Task: In the  document Cartypes.html Select the text and change paragraph spacing to  'Double' Change page orientation to  'Landscape' Add Page color Dark Red
Action: Mouse moved to (243, 161)
Screenshot: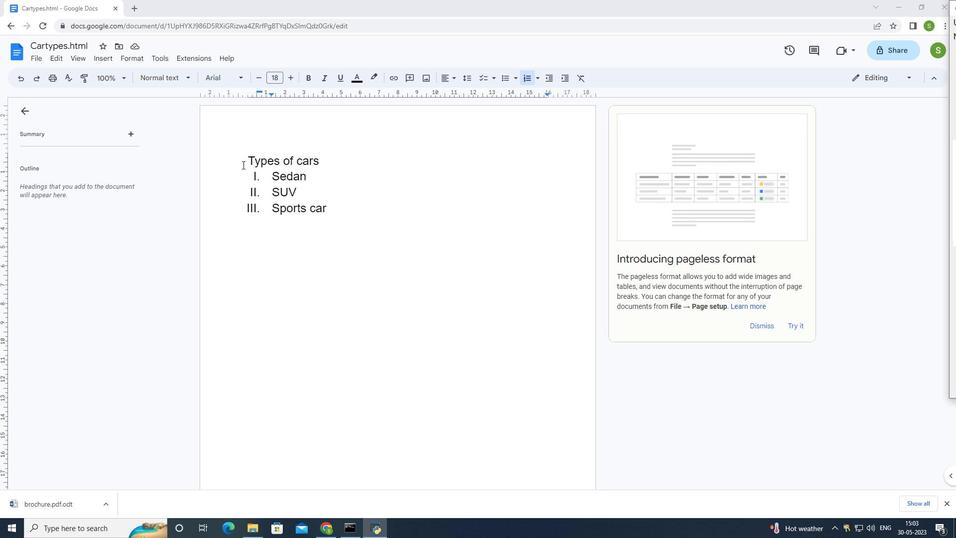 
Action: Mouse pressed left at (243, 161)
Screenshot: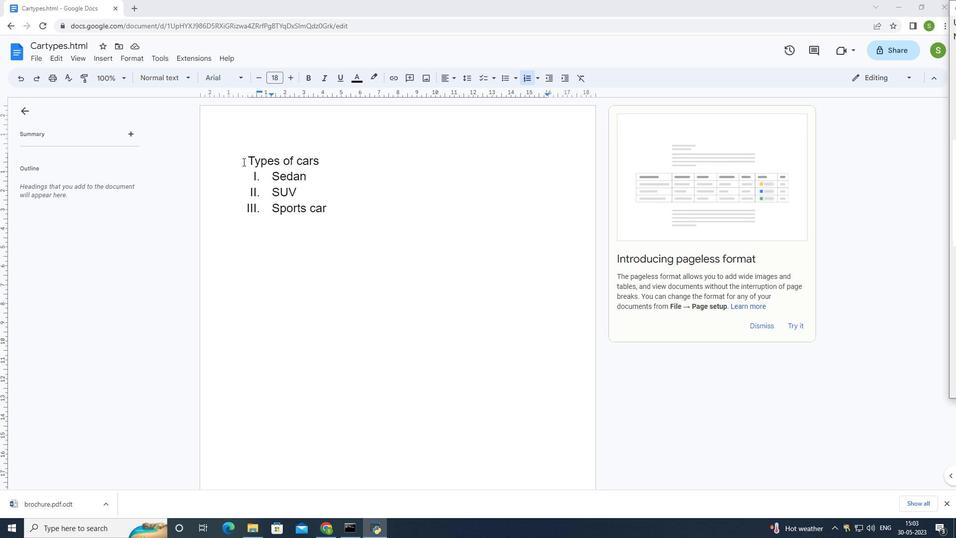 
Action: Mouse moved to (469, 78)
Screenshot: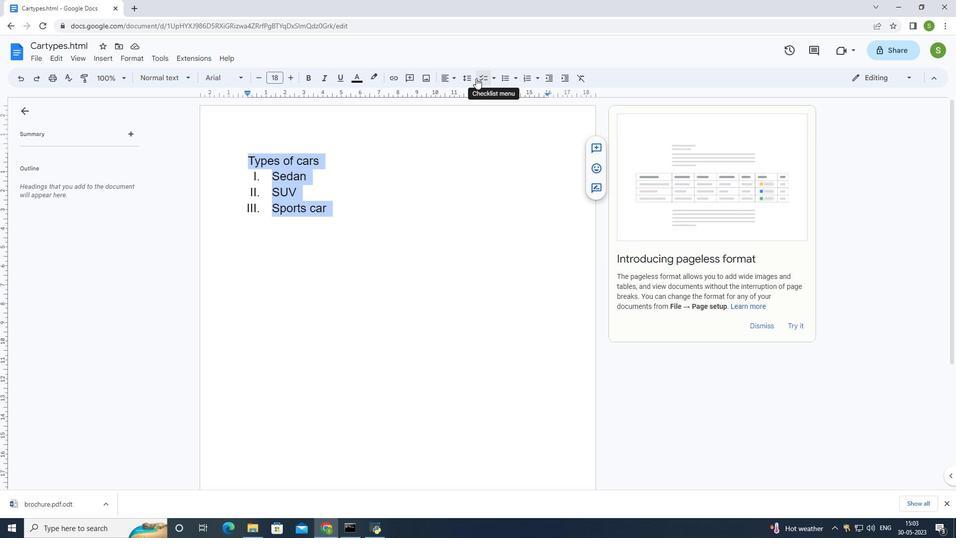 
Action: Mouse pressed left at (469, 78)
Screenshot: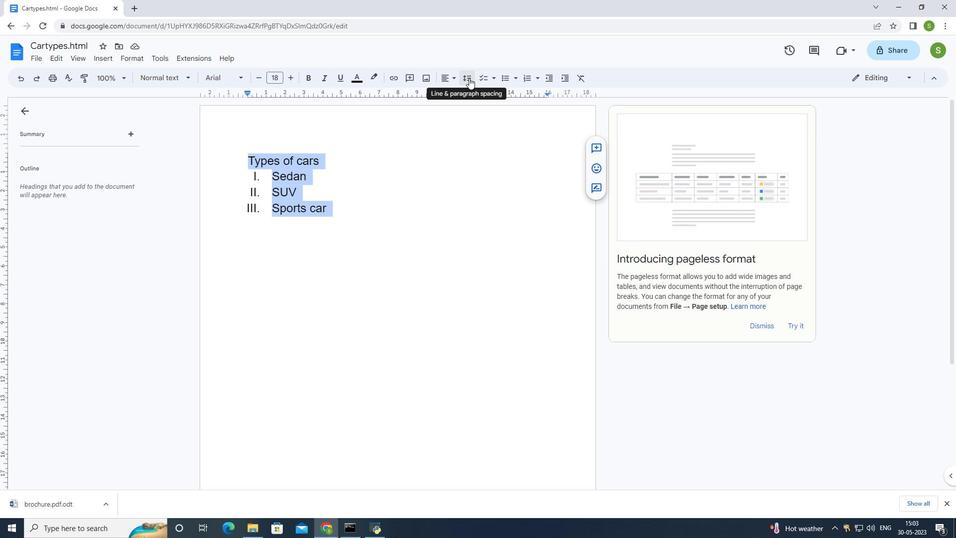 
Action: Mouse moved to (476, 142)
Screenshot: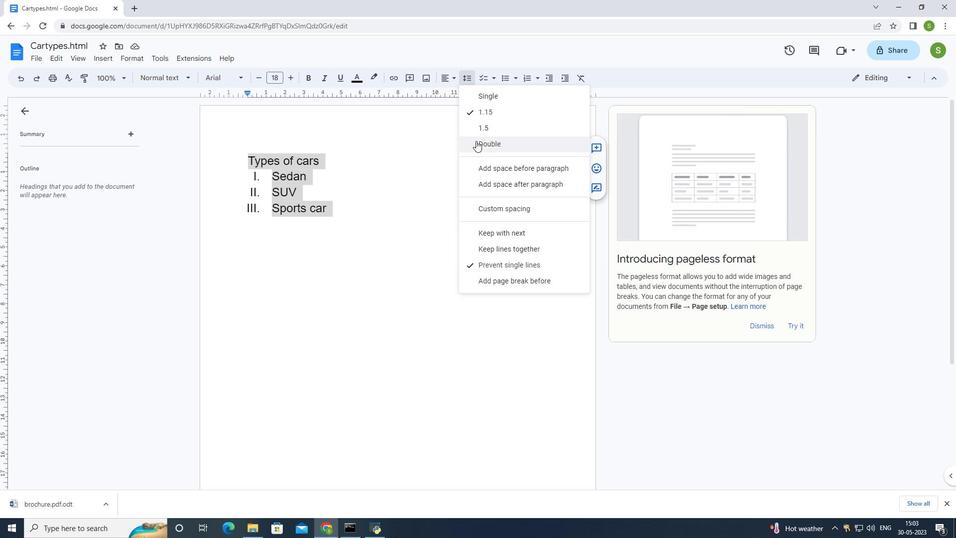 
Action: Mouse pressed left at (476, 142)
Screenshot: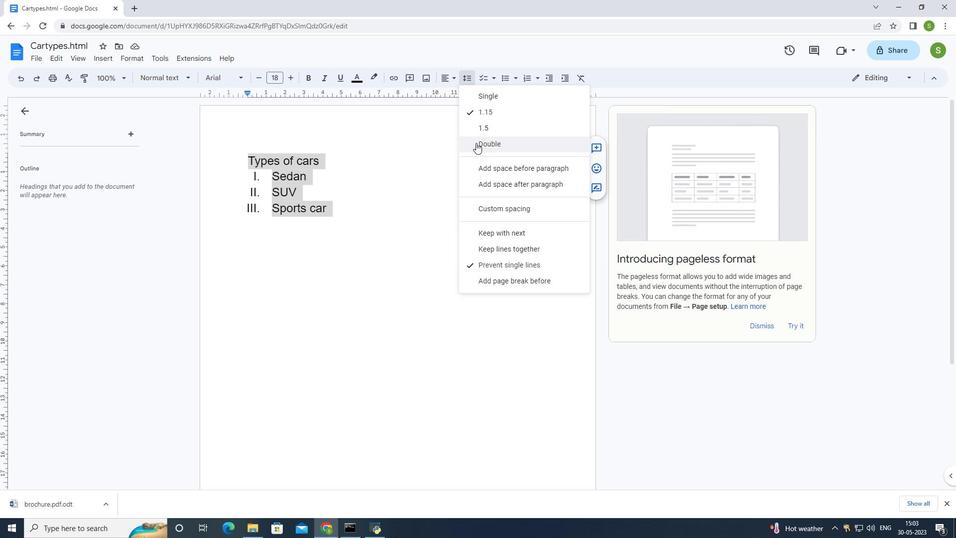 
Action: Mouse moved to (34, 60)
Screenshot: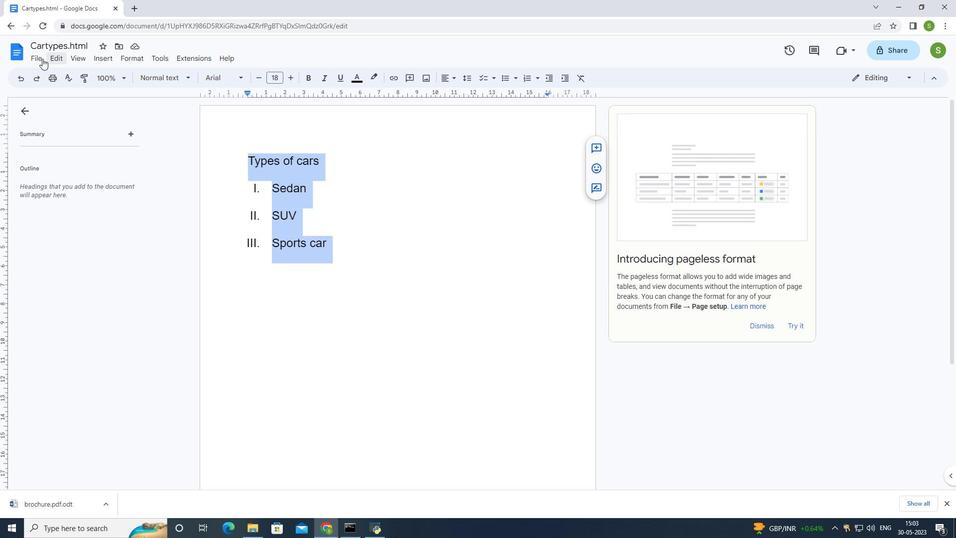 
Action: Mouse pressed left at (34, 60)
Screenshot: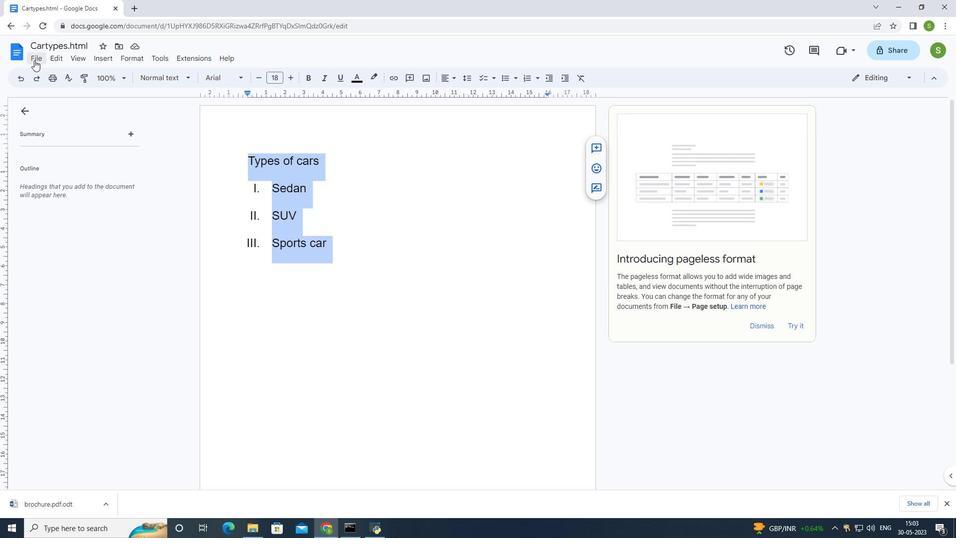 
Action: Mouse moved to (58, 58)
Screenshot: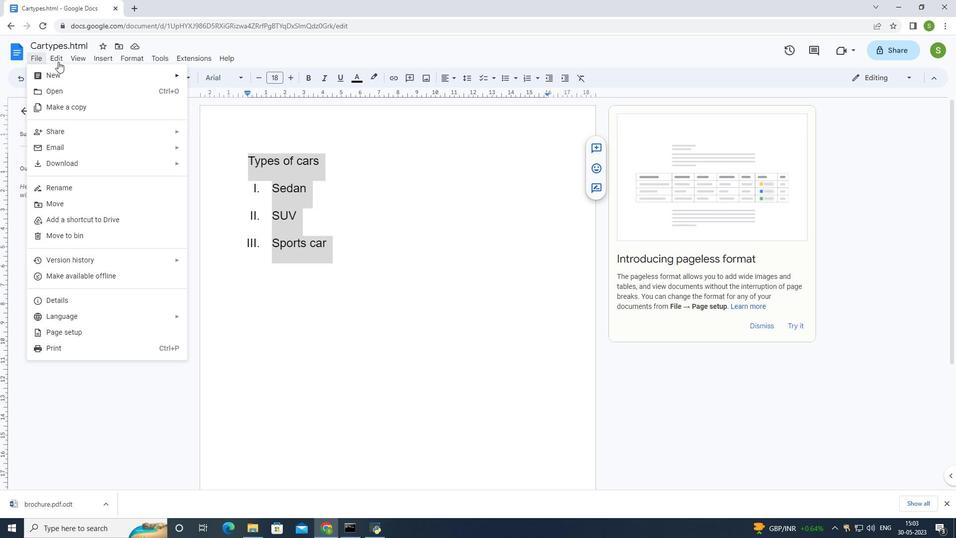 
Action: Mouse pressed left at (58, 58)
Screenshot: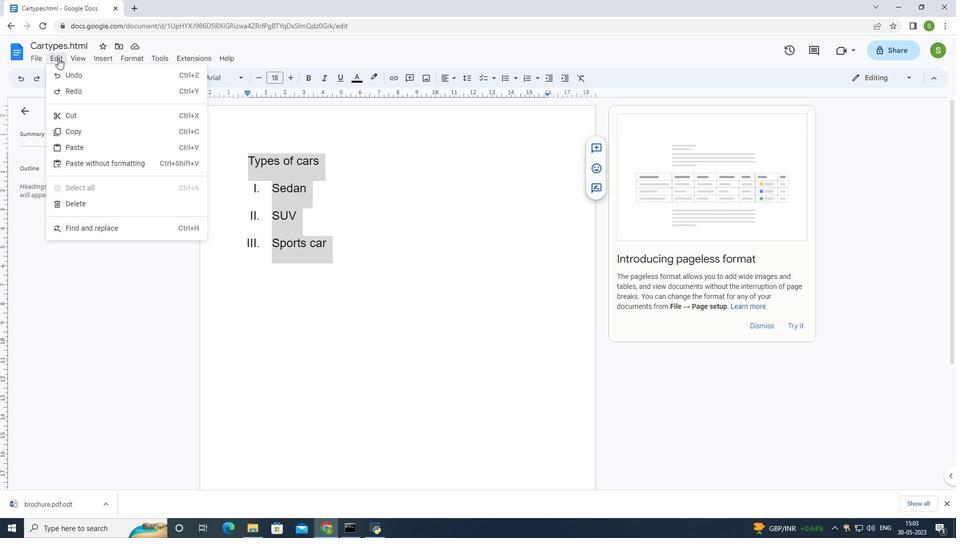 
Action: Mouse moved to (74, 58)
Screenshot: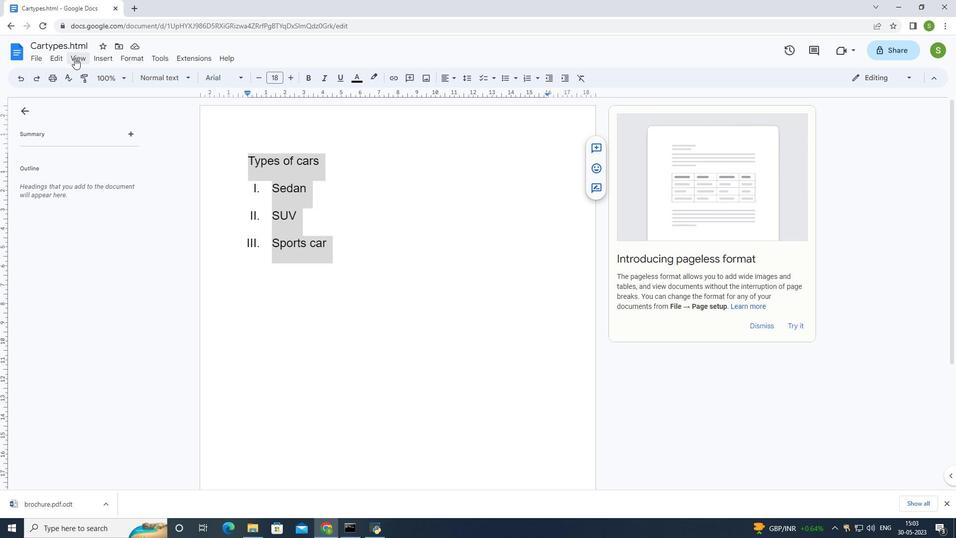 
Action: Mouse pressed left at (74, 58)
Screenshot: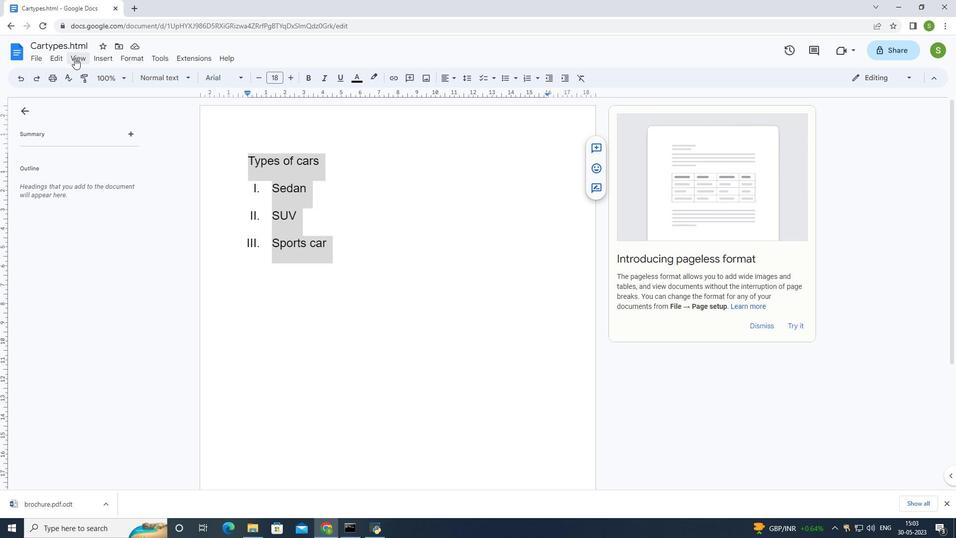 
Action: Mouse moved to (137, 60)
Screenshot: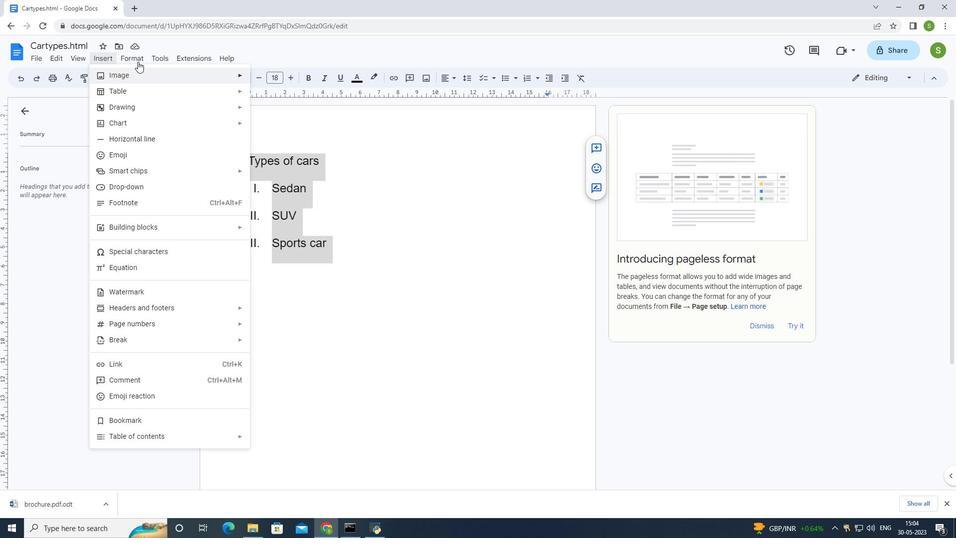 
Action: Mouse pressed left at (137, 60)
Screenshot: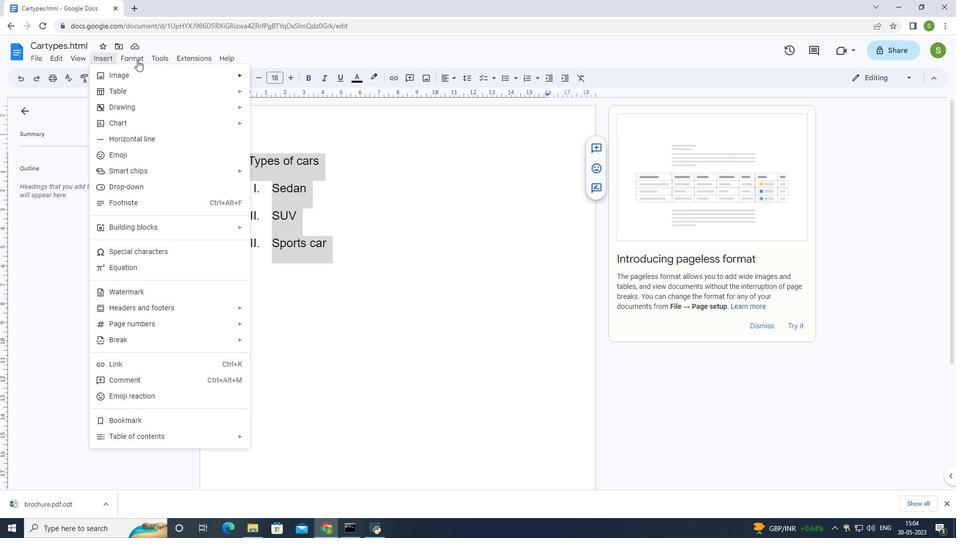 
Action: Mouse moved to (137, 59)
Screenshot: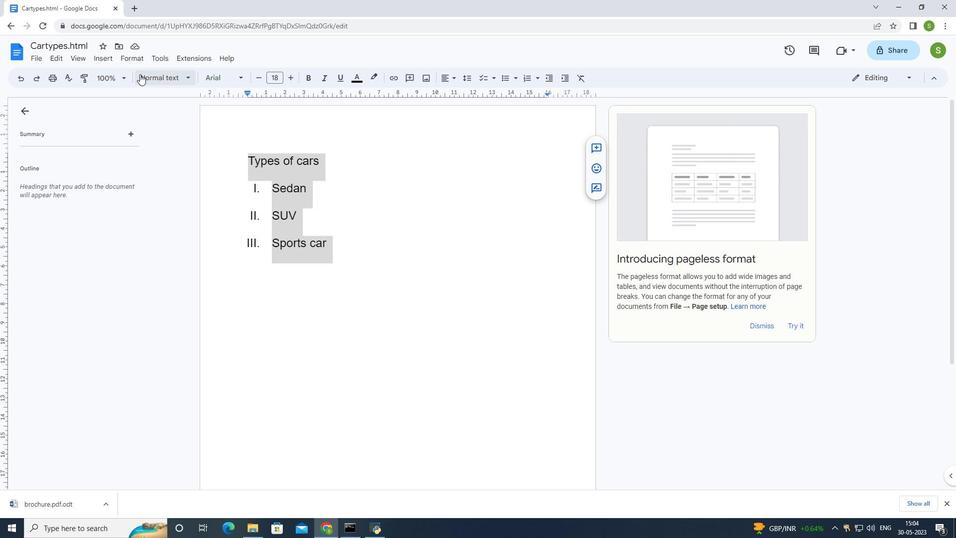 
Action: Mouse pressed left at (137, 59)
Screenshot: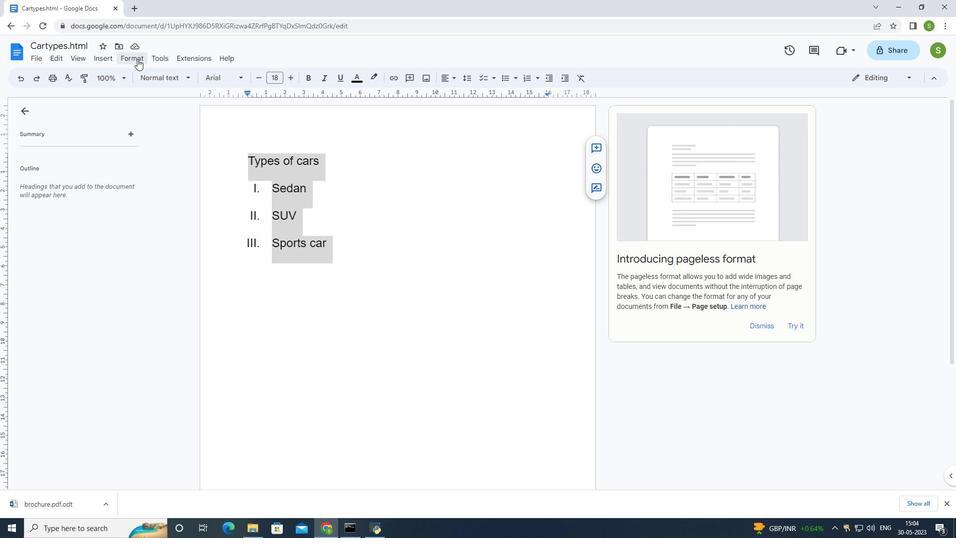 
Action: Mouse moved to (172, 209)
Screenshot: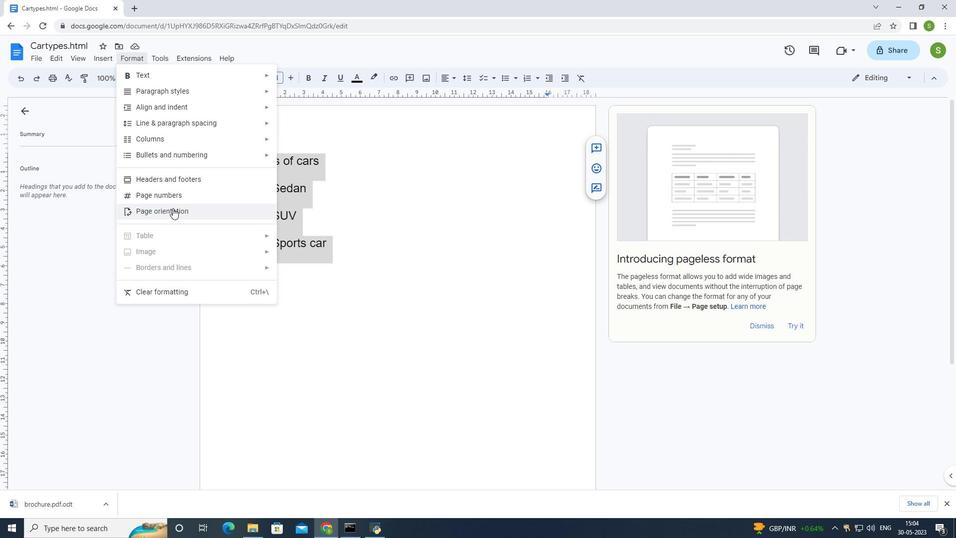 
Action: Mouse pressed left at (172, 209)
Screenshot: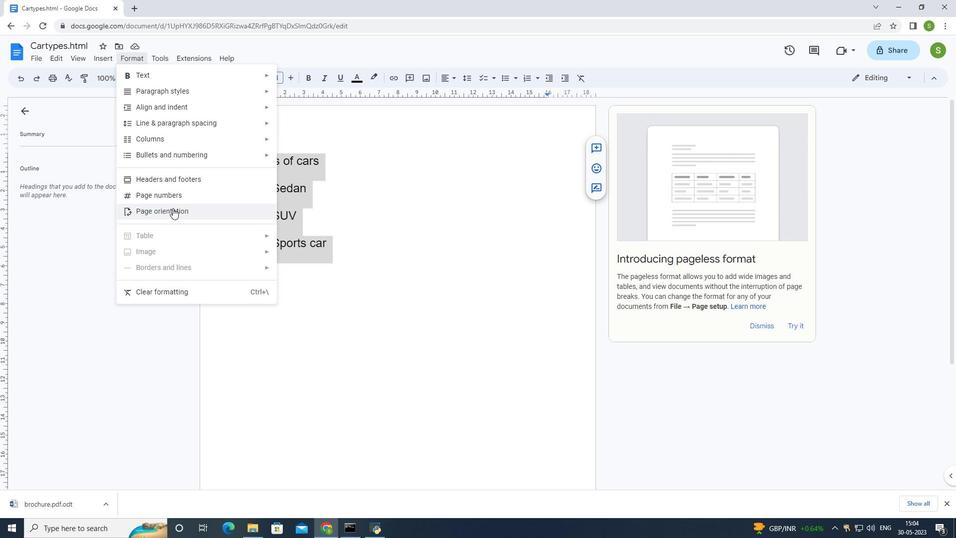 
Action: Mouse moved to (446, 282)
Screenshot: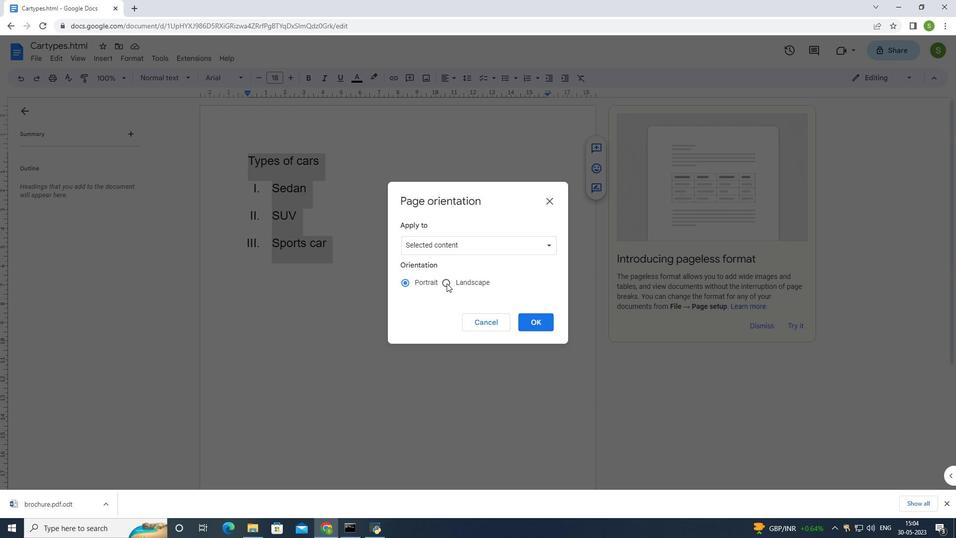 
Action: Mouse pressed left at (446, 282)
Screenshot: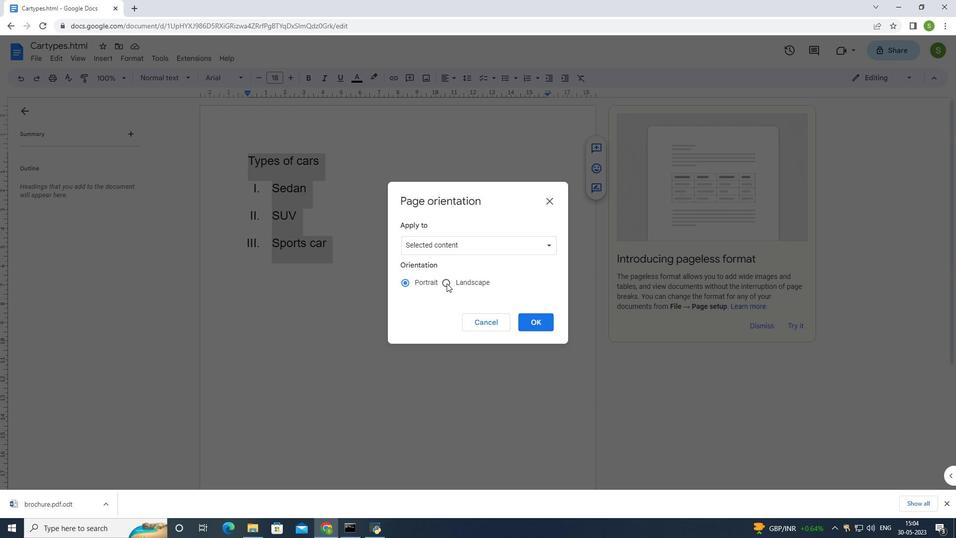 
Action: Mouse moved to (533, 324)
Screenshot: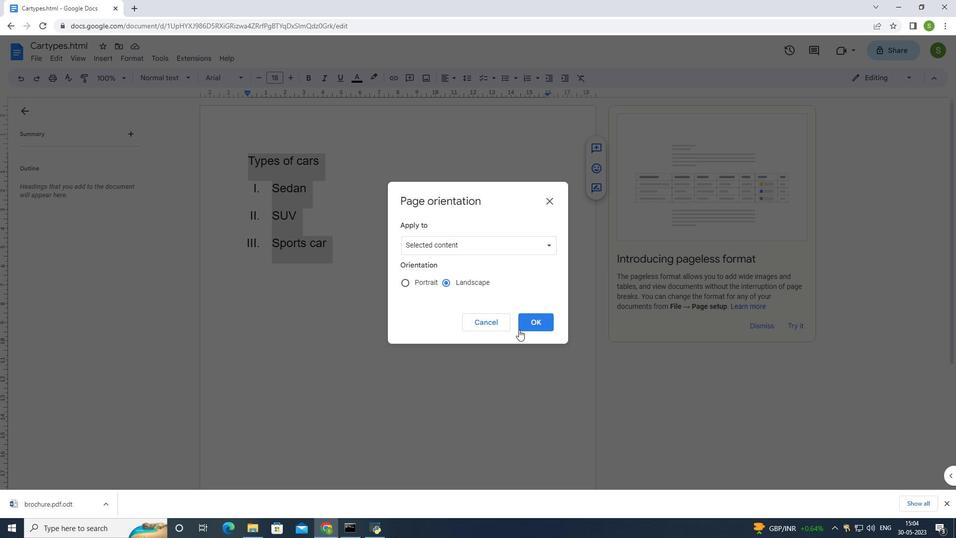 
Action: Mouse pressed left at (533, 324)
Screenshot: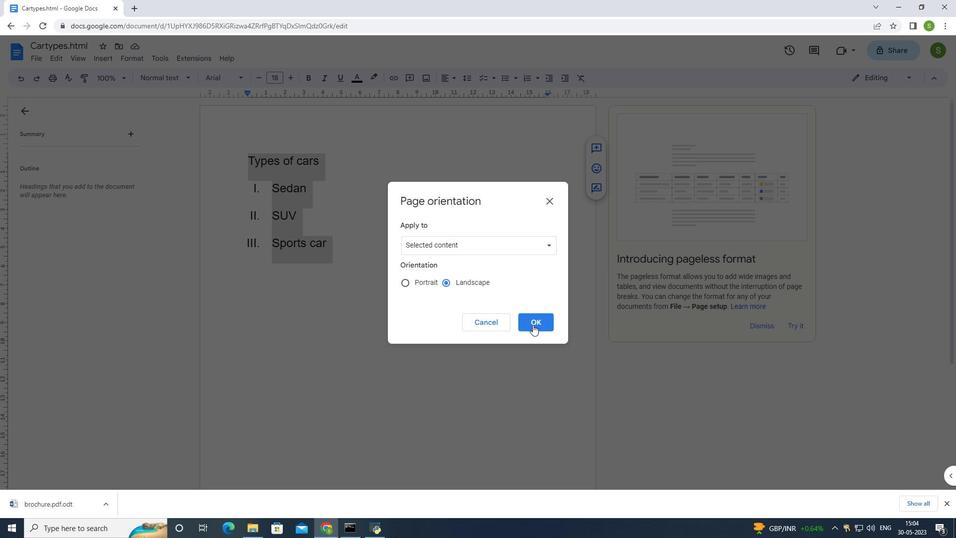 
Action: Mouse moved to (156, 59)
Screenshot: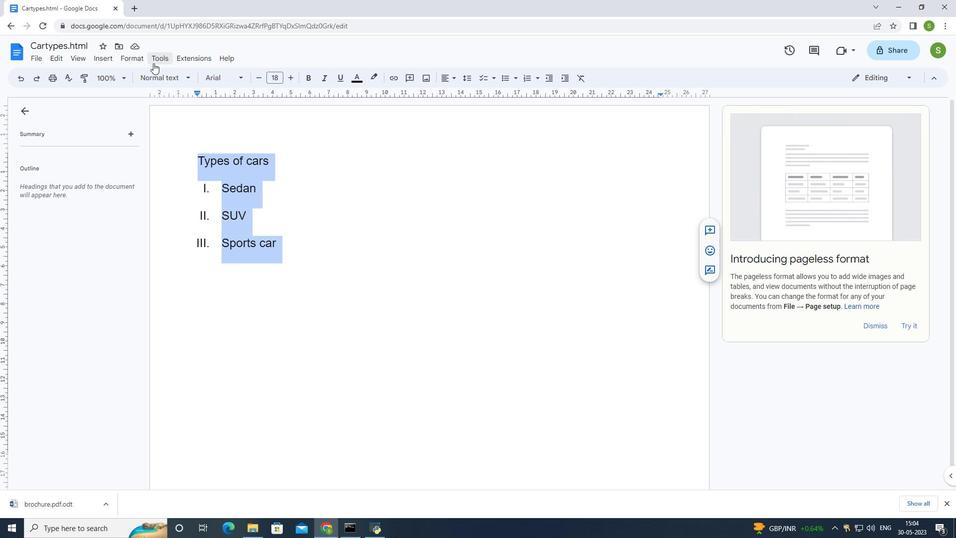 
Action: Mouse pressed left at (156, 59)
Screenshot: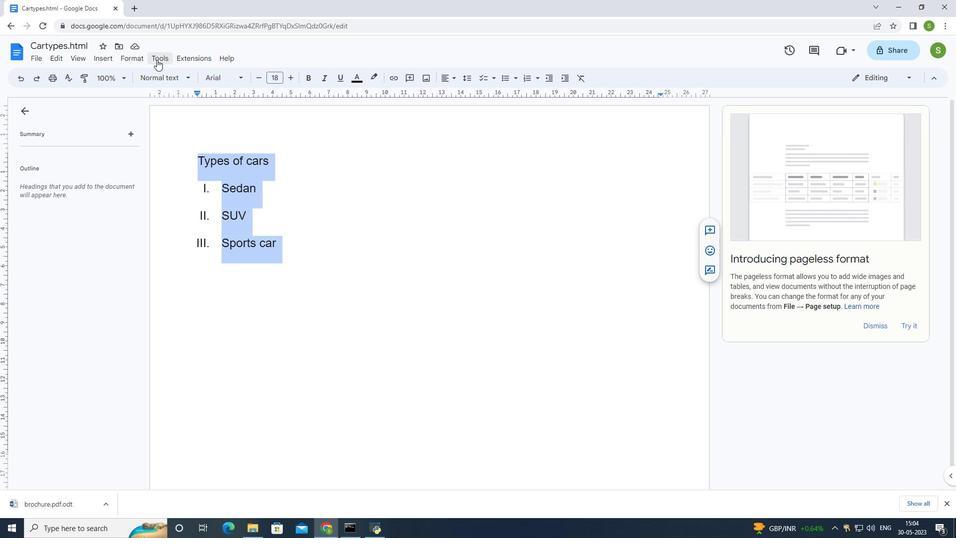 
Action: Mouse moved to (197, 57)
Screenshot: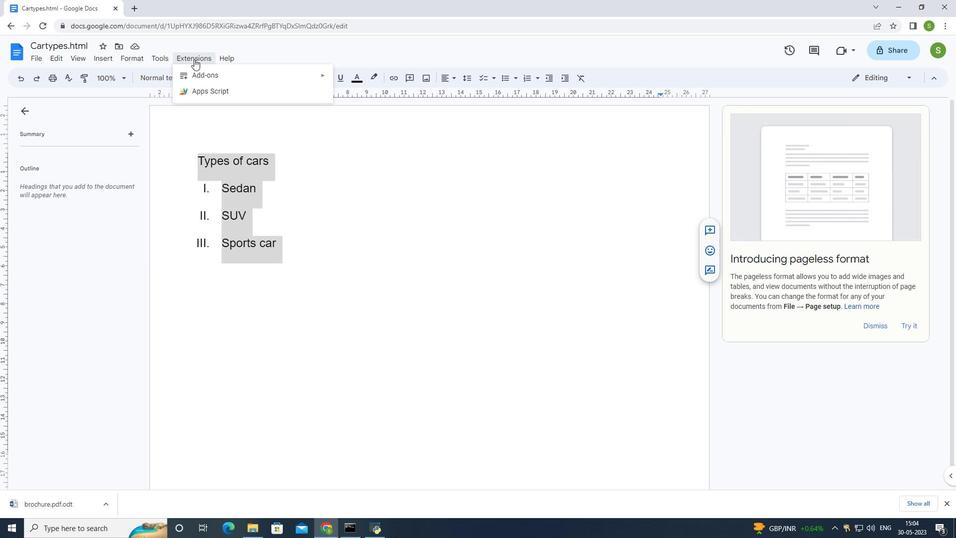 
Action: Mouse pressed left at (197, 57)
Screenshot: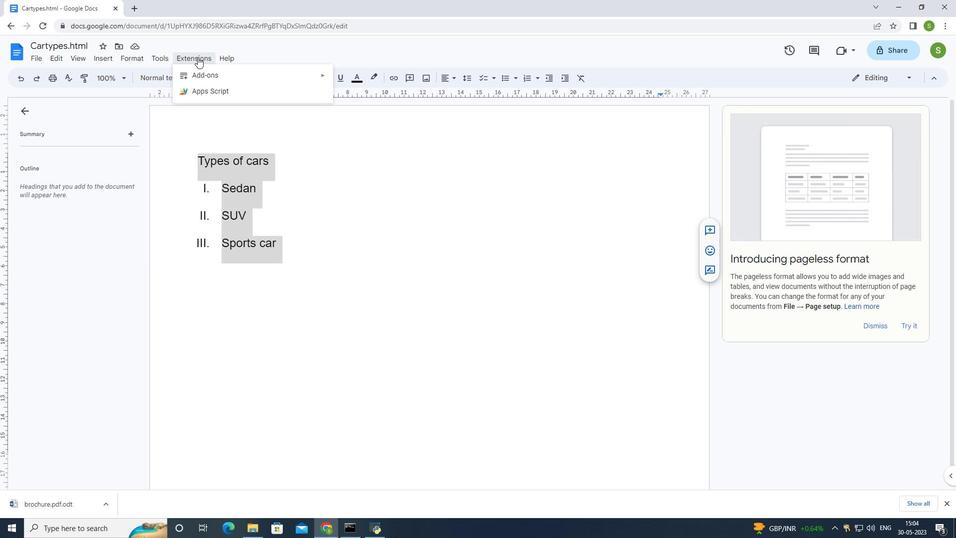 
Action: Mouse moved to (43, 55)
Screenshot: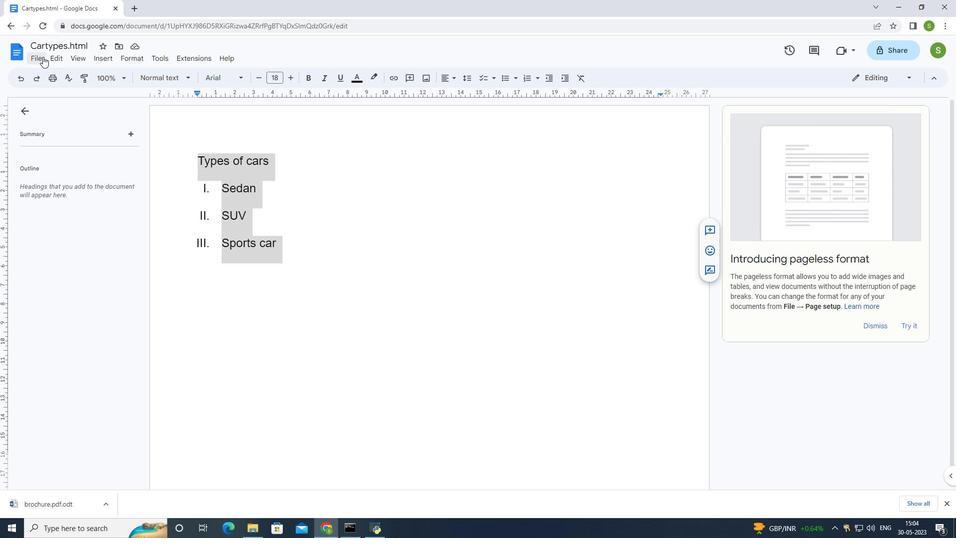 
Action: Mouse pressed left at (43, 55)
Screenshot: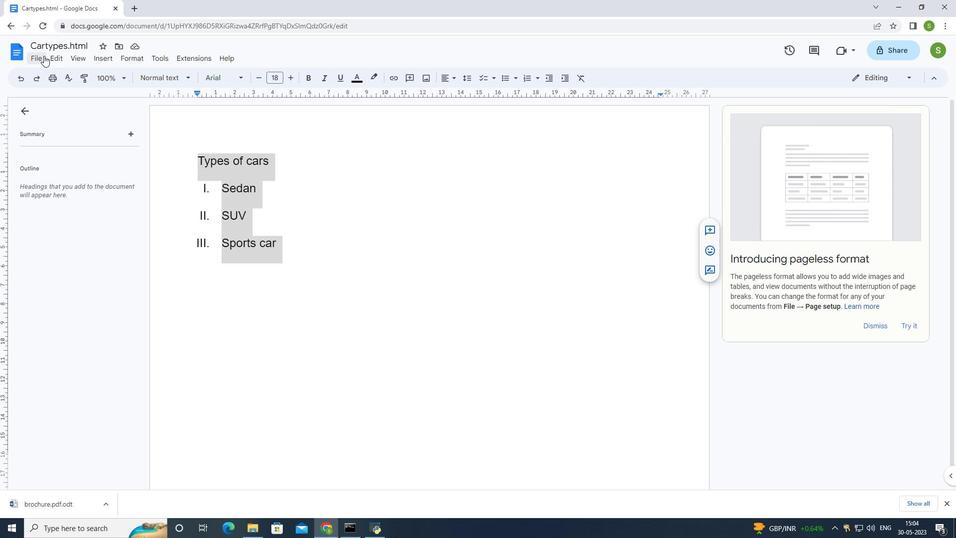 
Action: Mouse moved to (59, 60)
Screenshot: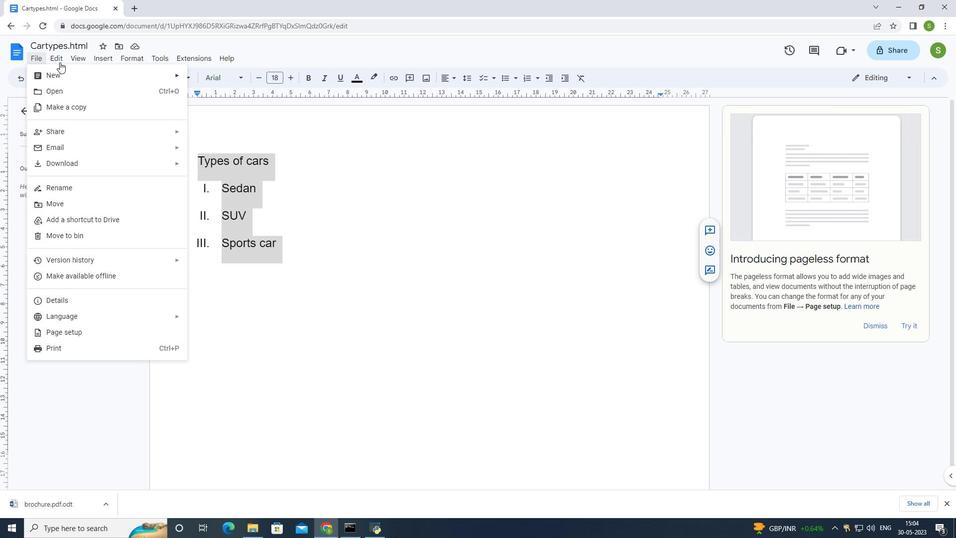 
Action: Mouse pressed left at (59, 60)
Screenshot: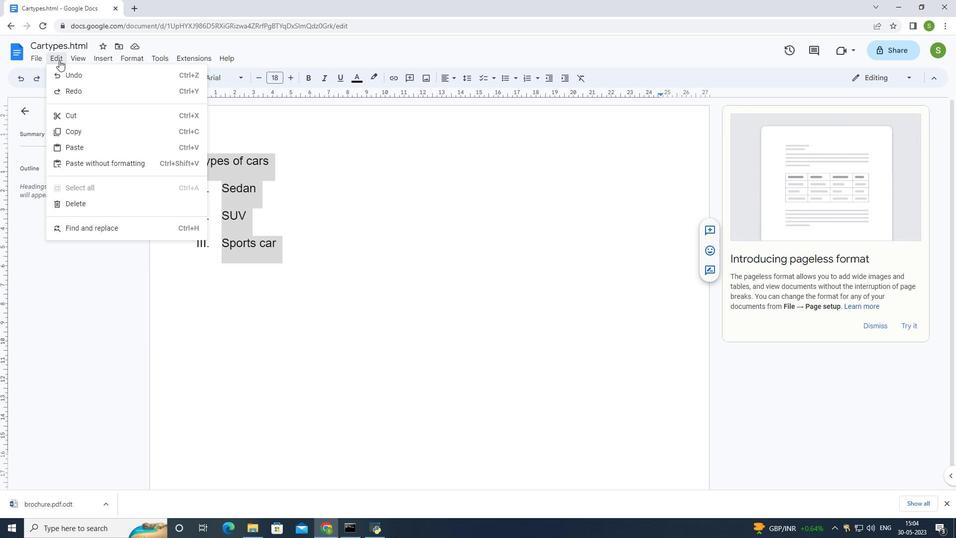 
Action: Mouse moved to (61, 58)
Screenshot: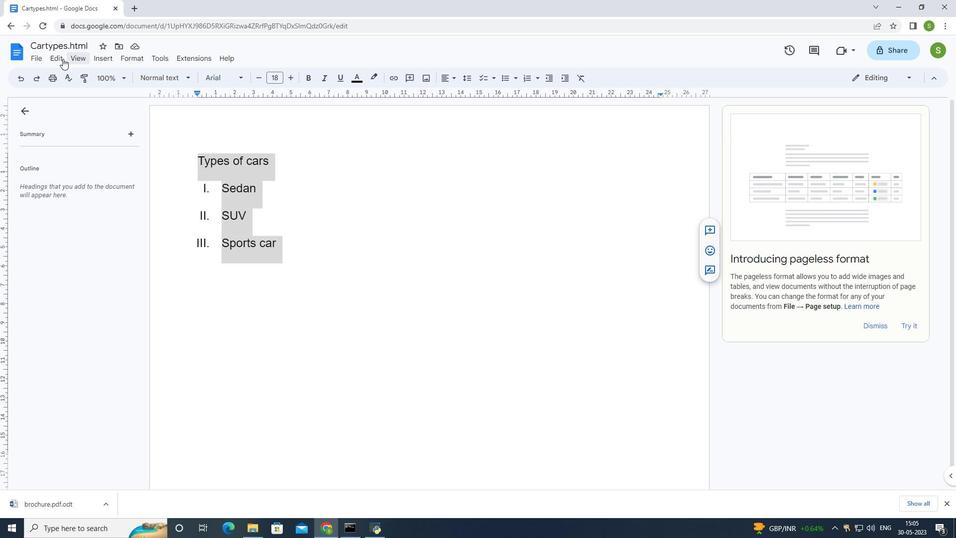 
Action: Mouse pressed left at (61, 58)
Screenshot: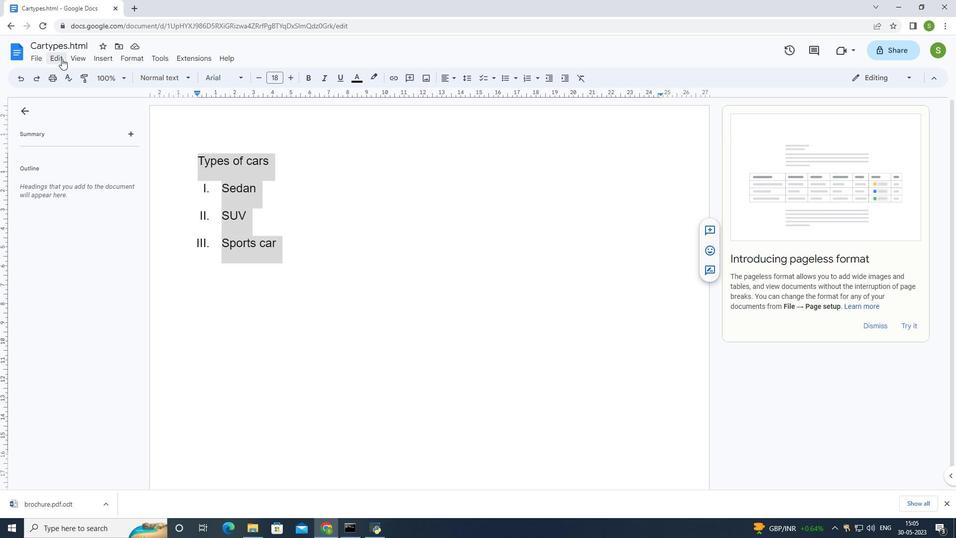 
Action: Mouse moved to (83, 56)
Screenshot: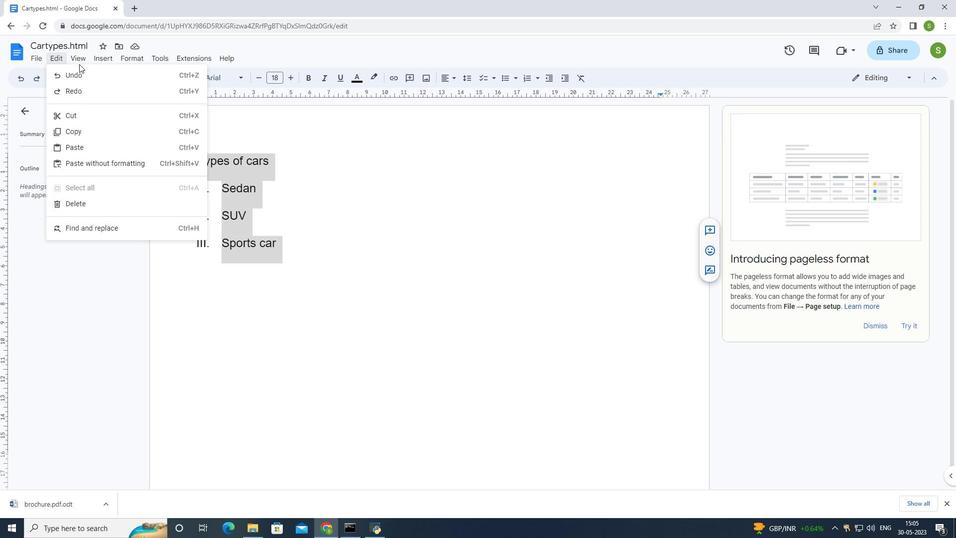 
Action: Mouse pressed left at (83, 56)
Screenshot: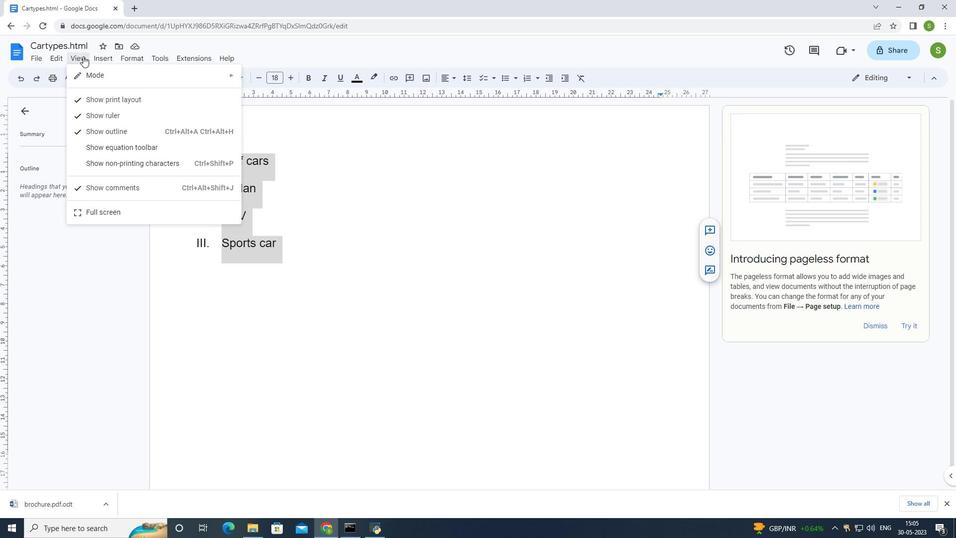 
Action: Mouse moved to (83, 59)
Screenshot: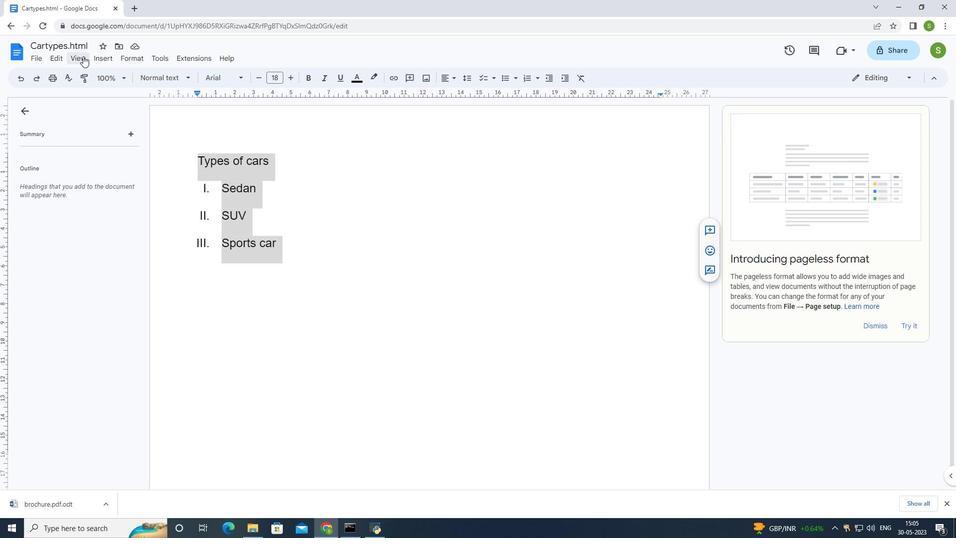 
Action: Mouse pressed left at (83, 59)
Screenshot: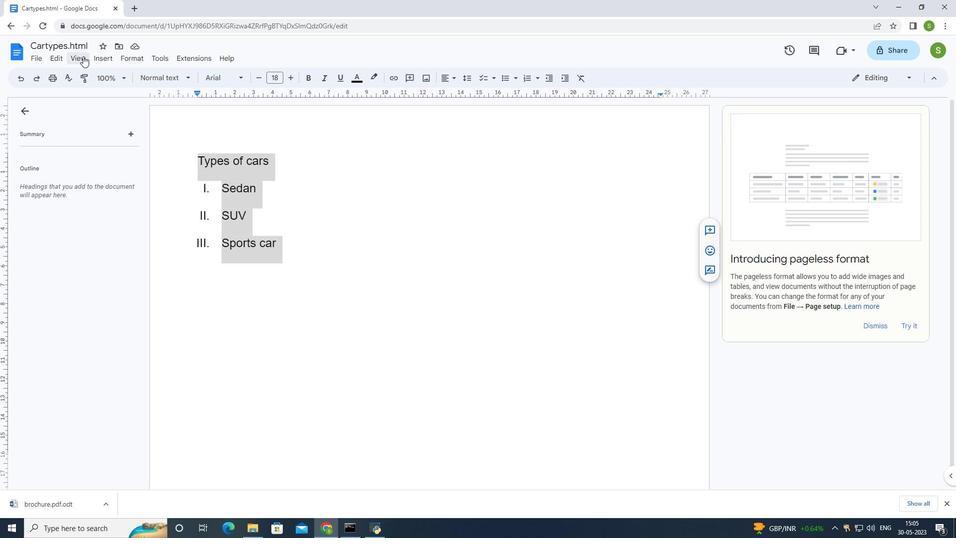 
Action: Mouse moved to (106, 61)
Screenshot: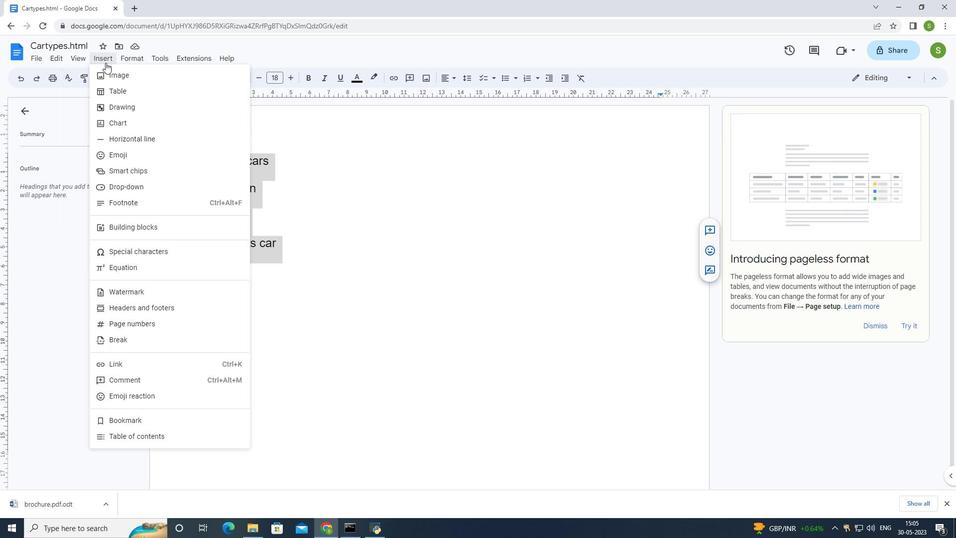 
Action: Mouse pressed left at (106, 61)
Screenshot: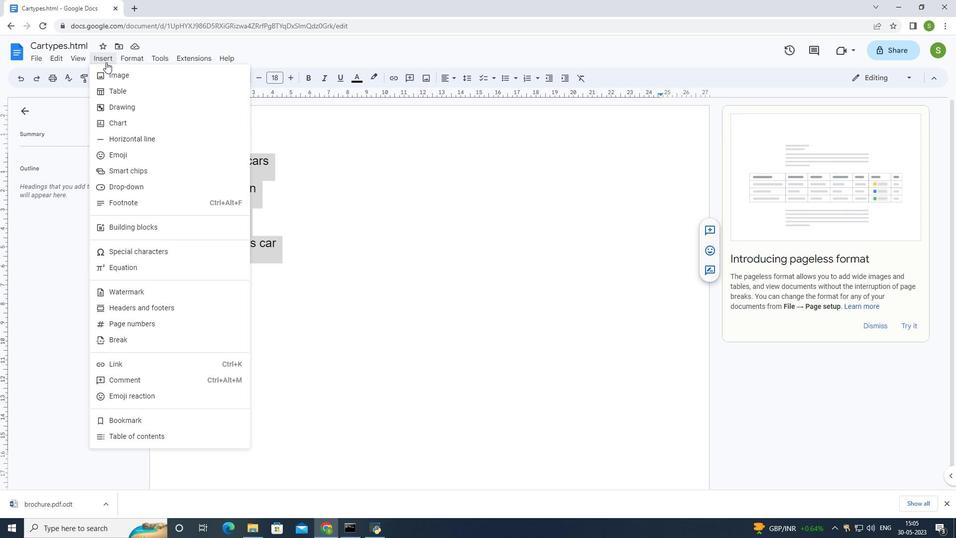 
Action: Mouse moved to (106, 60)
Screenshot: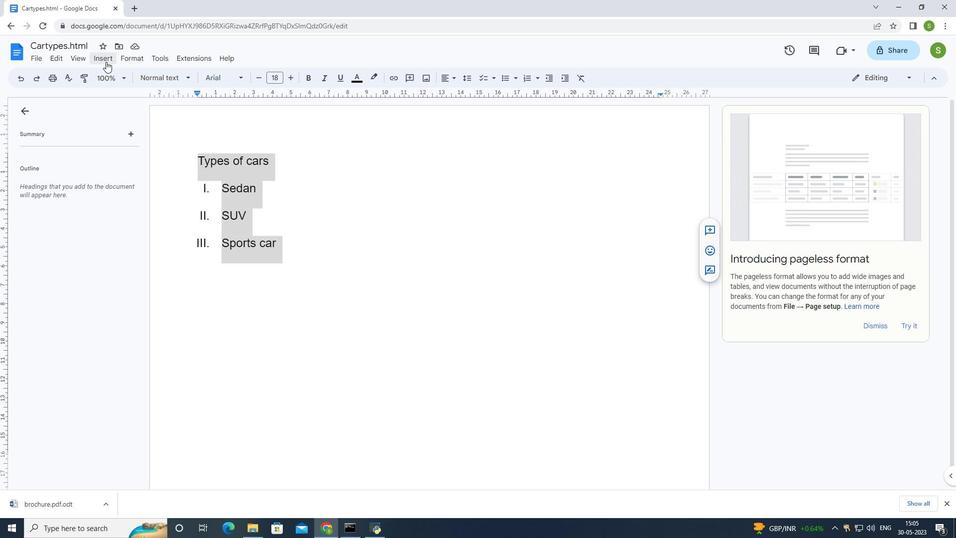 
Action: Mouse pressed left at (106, 60)
Screenshot: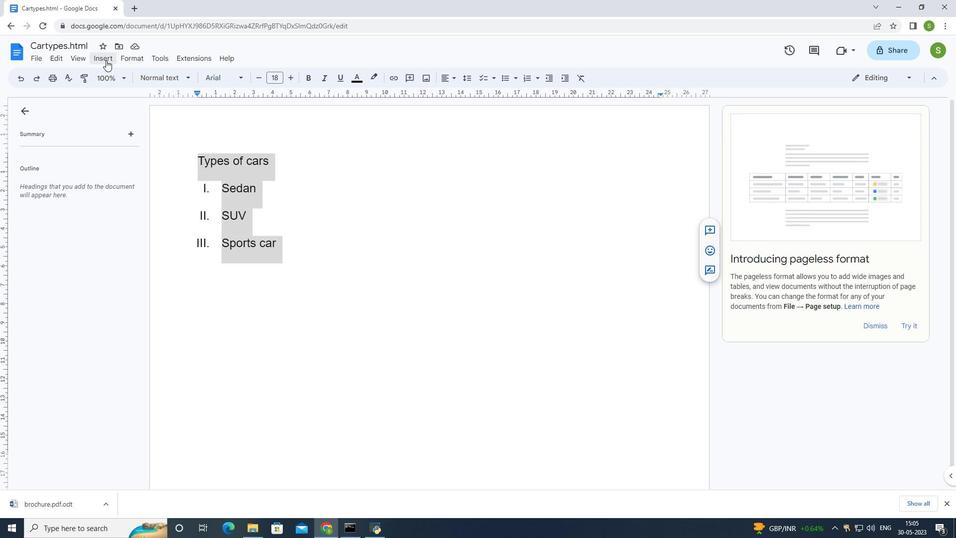 
Action: Mouse moved to (31, 60)
Screenshot: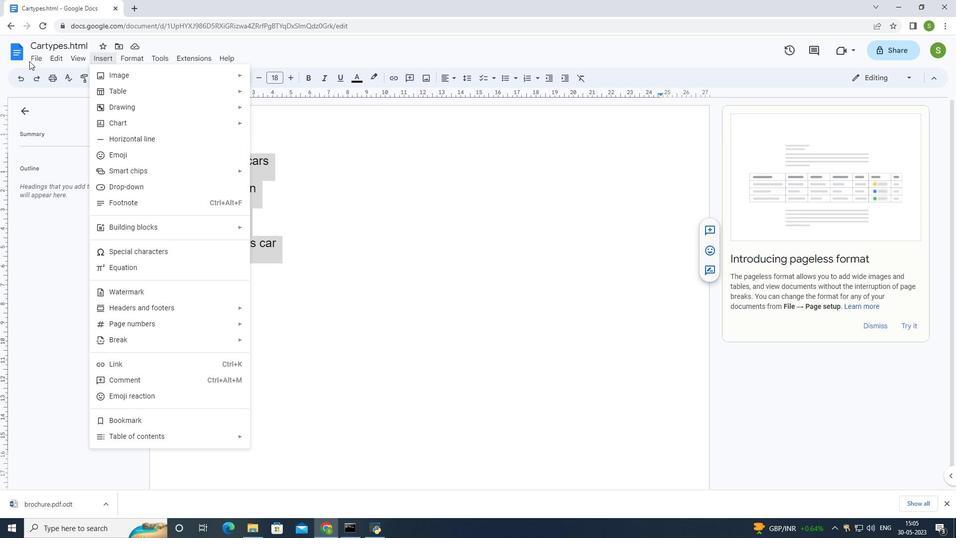 
Action: Mouse pressed left at (31, 60)
Screenshot: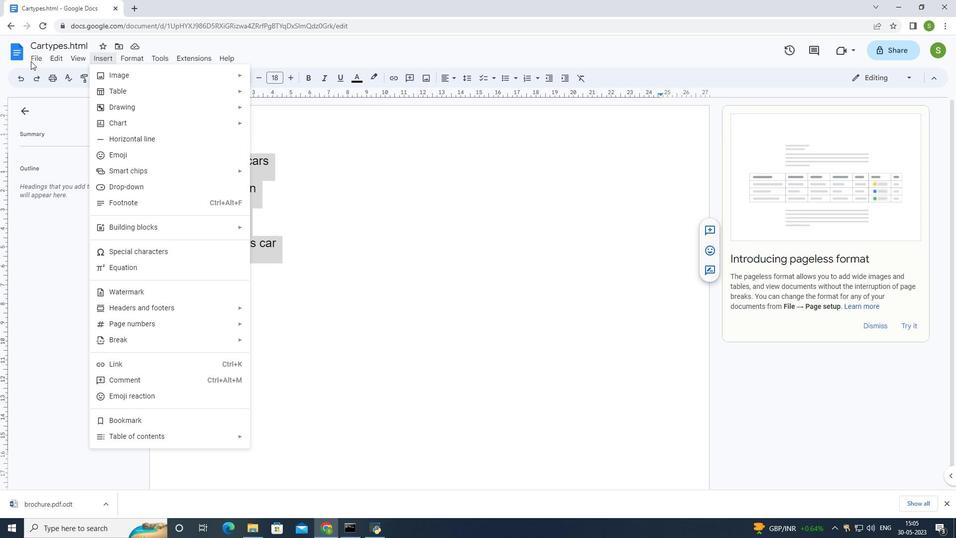 
Action: Mouse moved to (34, 59)
Screenshot: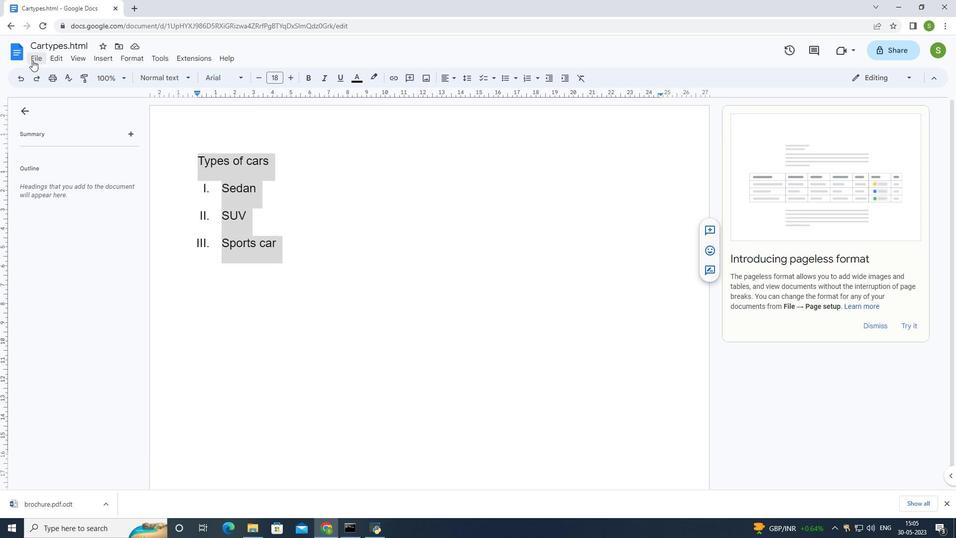 
Action: Mouse pressed left at (34, 59)
Screenshot: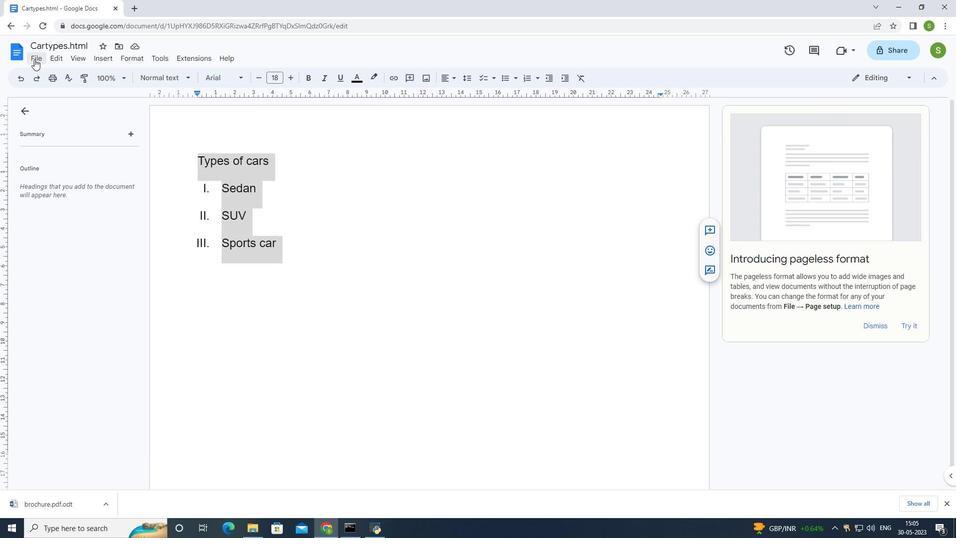 
Action: Mouse moved to (87, 331)
Screenshot: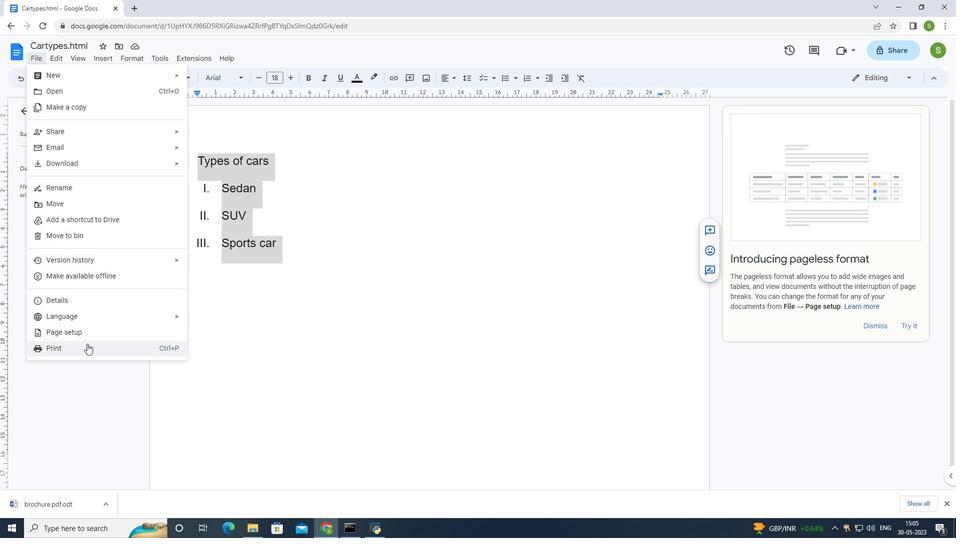 
Action: Mouse pressed left at (87, 331)
Screenshot: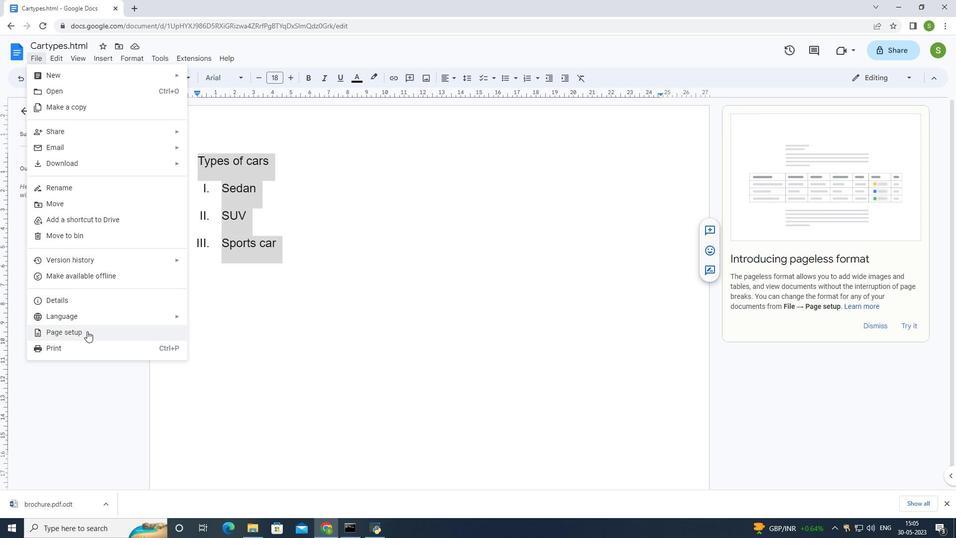 
Action: Mouse moved to (442, 211)
Screenshot: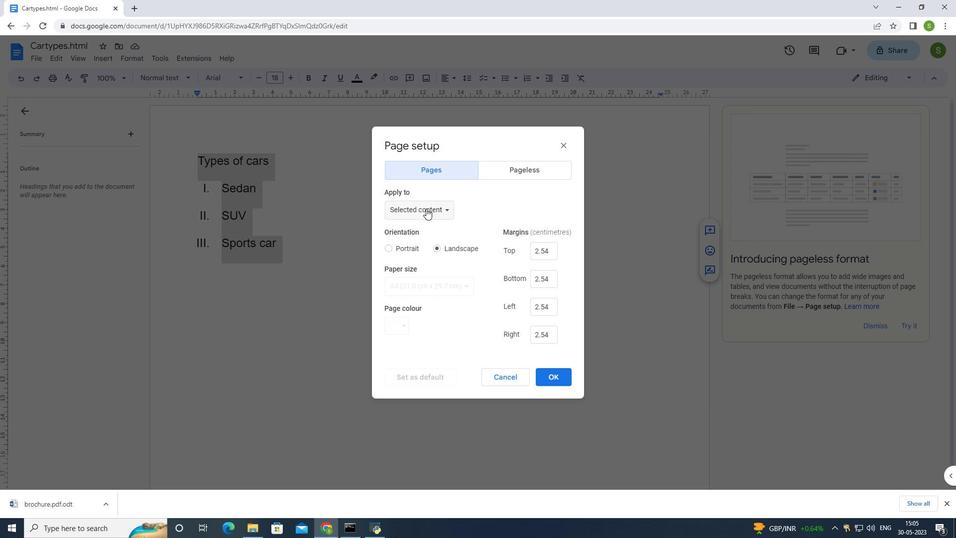
Action: Mouse pressed left at (442, 211)
Screenshot: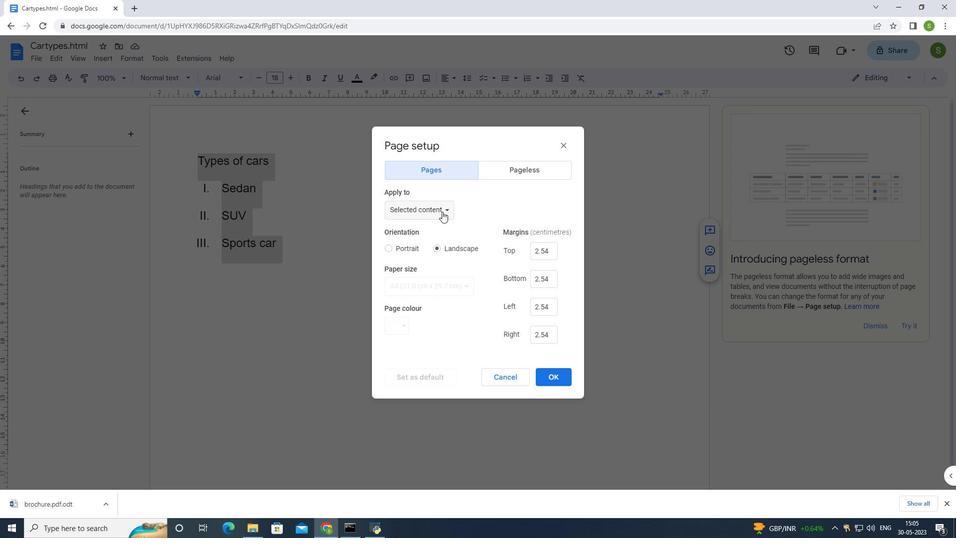 
Action: Mouse moved to (439, 193)
Screenshot: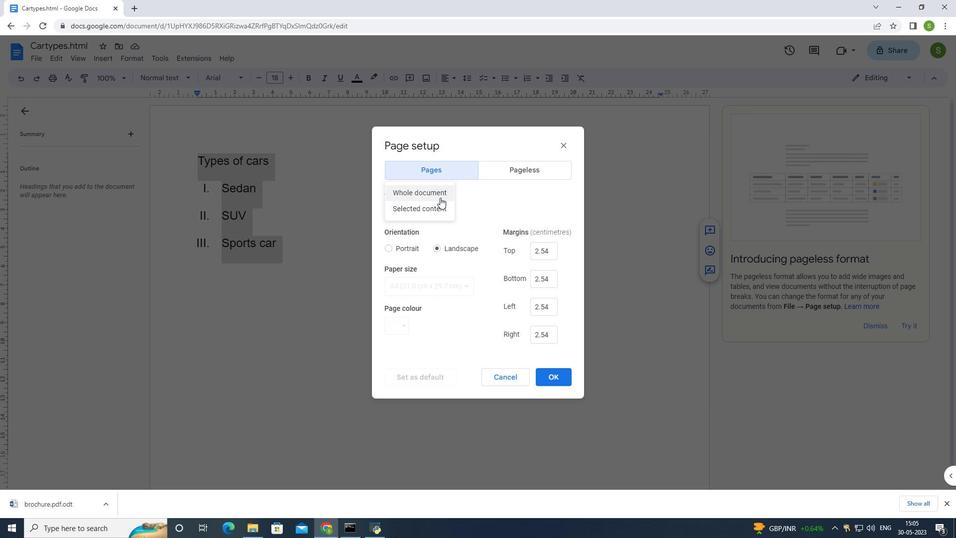 
Action: Mouse pressed left at (439, 193)
Screenshot: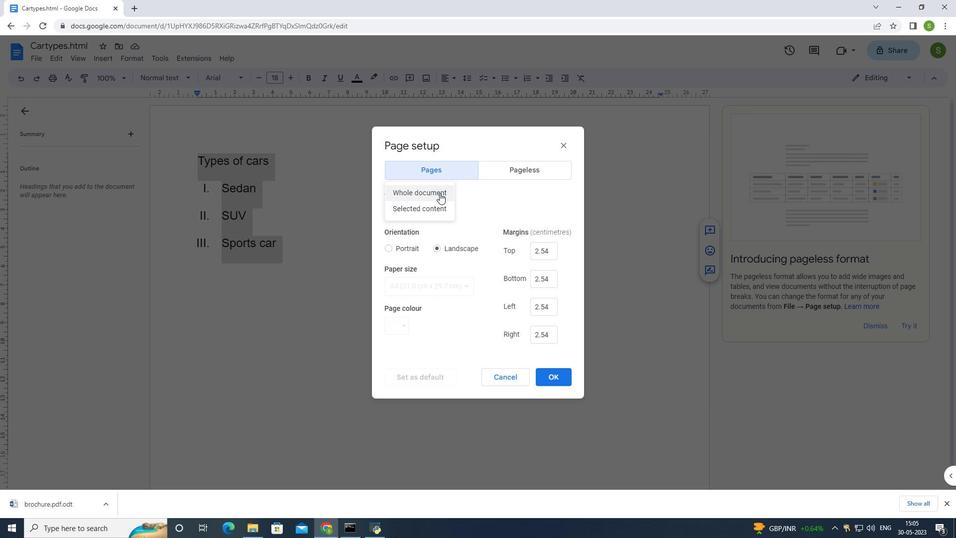 
Action: Mouse moved to (401, 325)
Screenshot: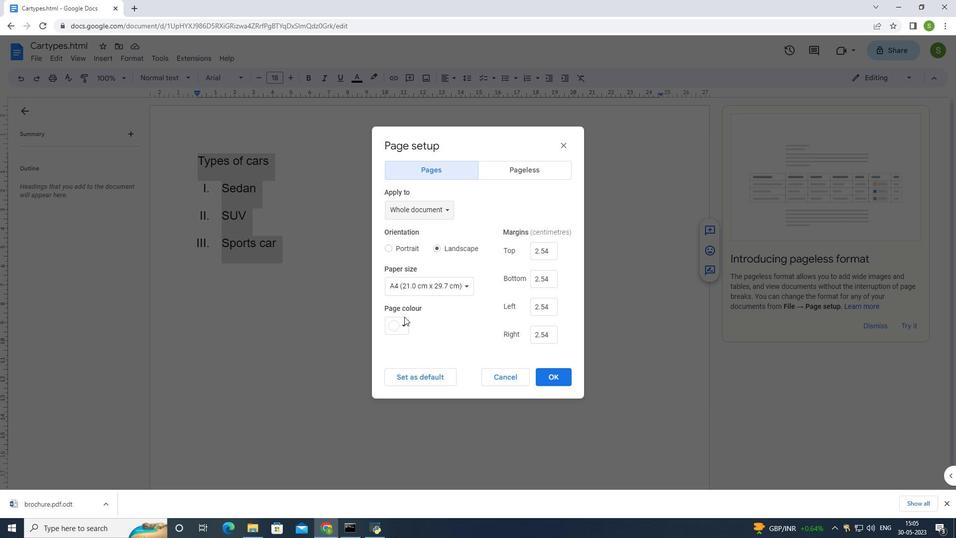 
Action: Mouse pressed left at (401, 325)
Screenshot: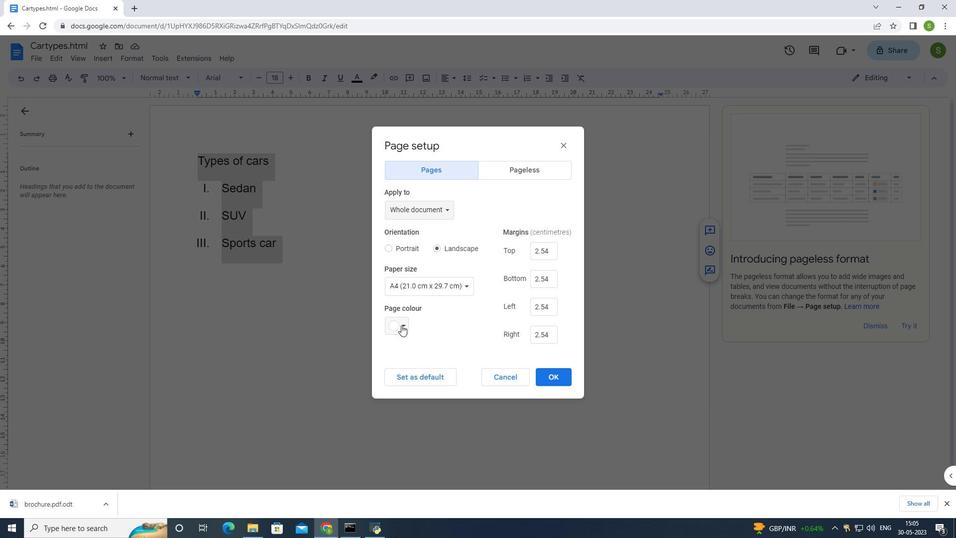 
Action: Mouse moved to (404, 355)
Screenshot: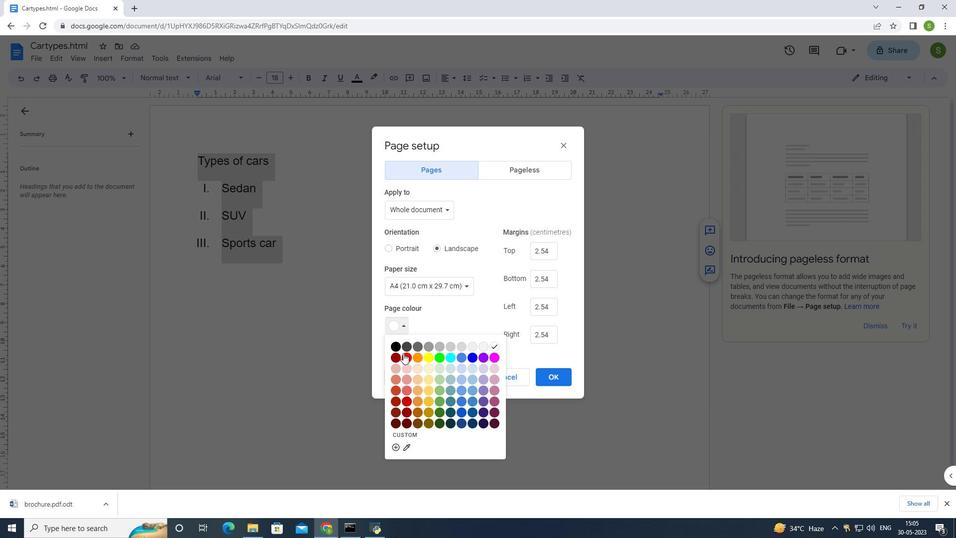 
Action: Mouse pressed left at (404, 355)
Screenshot: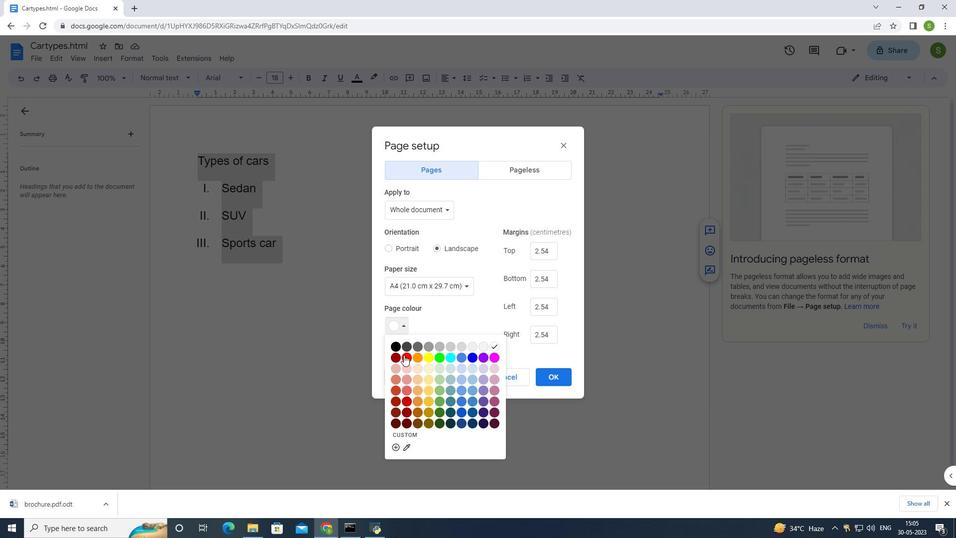 
Action: Mouse moved to (562, 383)
Screenshot: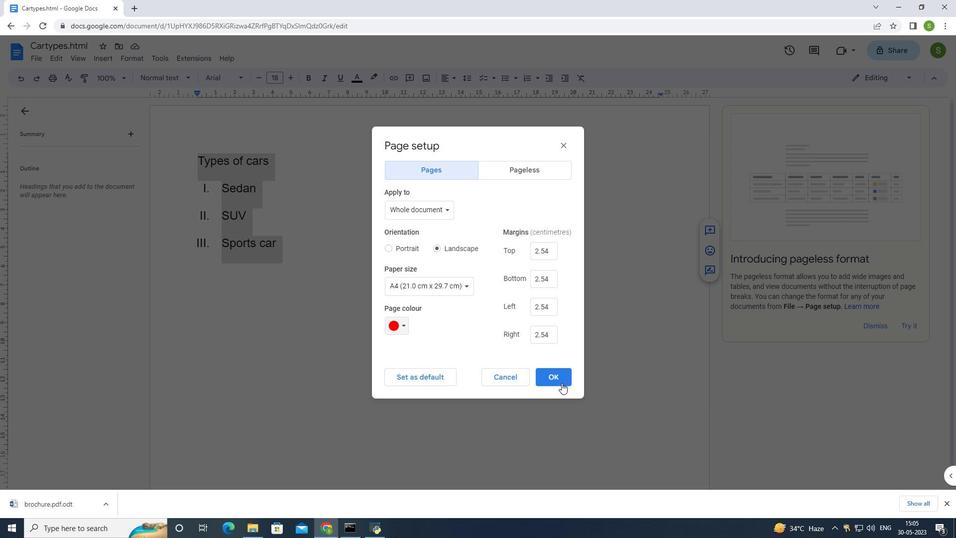
Action: Mouse pressed left at (562, 383)
Screenshot: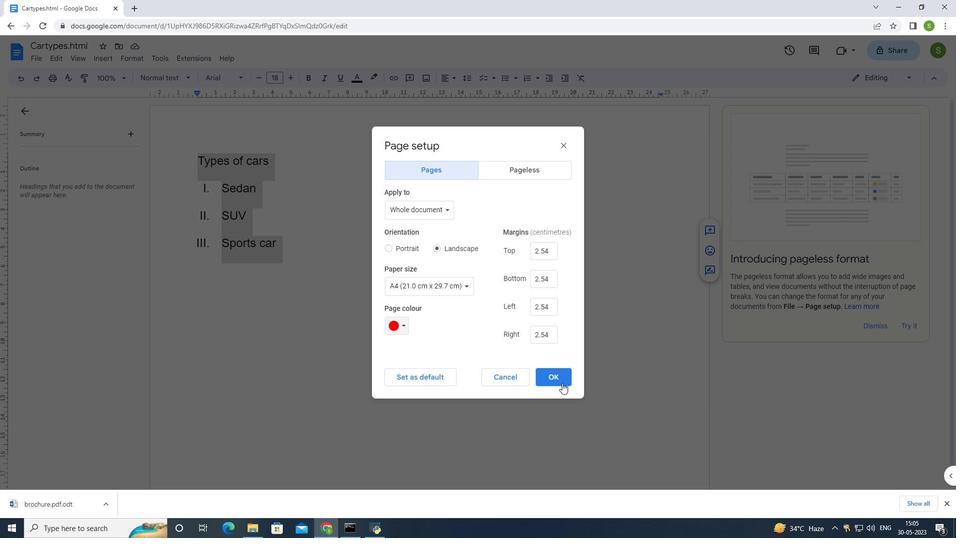 
Action: Mouse moved to (524, 279)
Screenshot: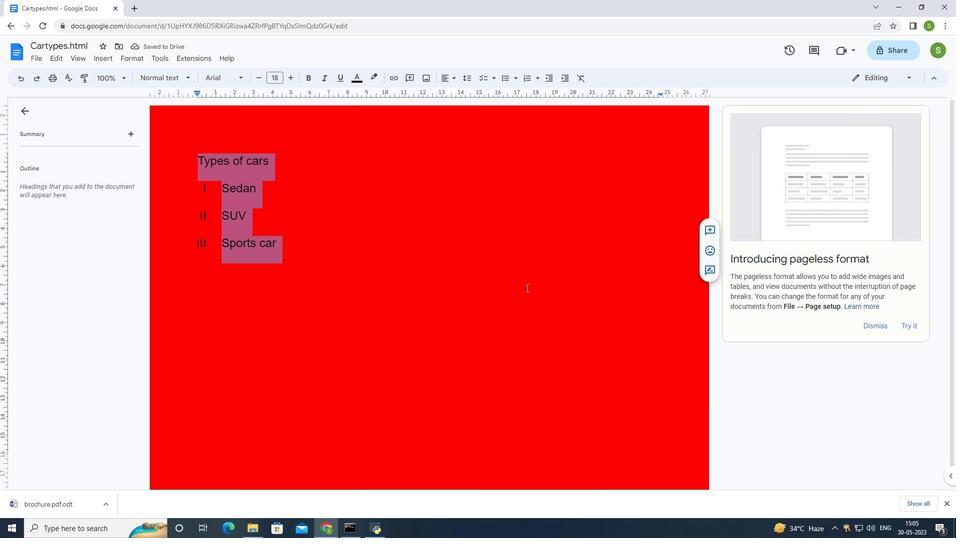 
